 Task: What is the significance of the Bauhaus architecture in Germany?
Action: Mouse moved to (85, 130)
Screenshot: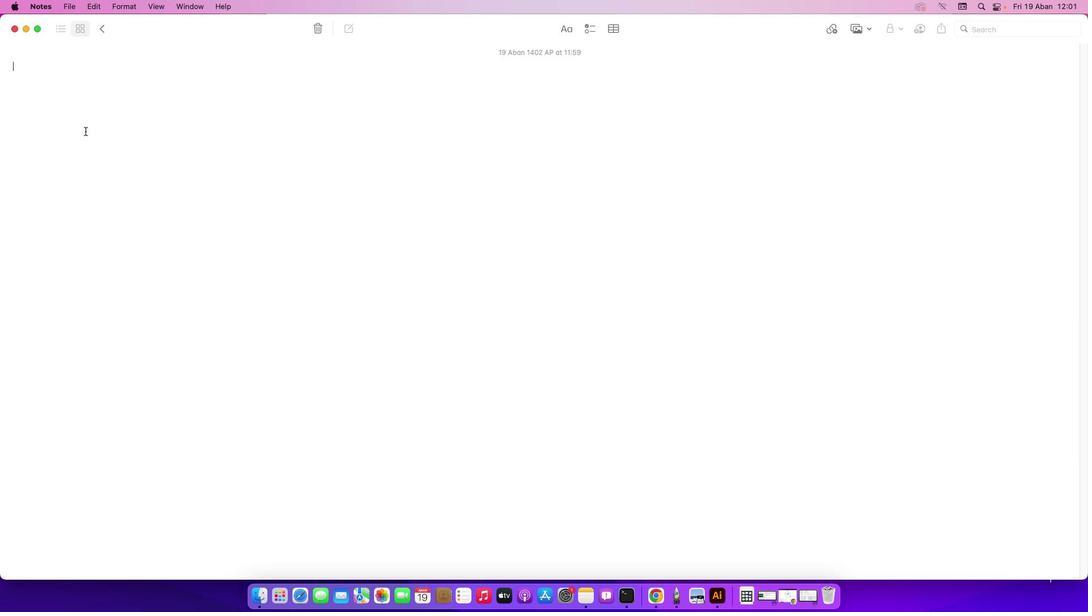 
Action: Mouse pressed left at (85, 130)
Screenshot: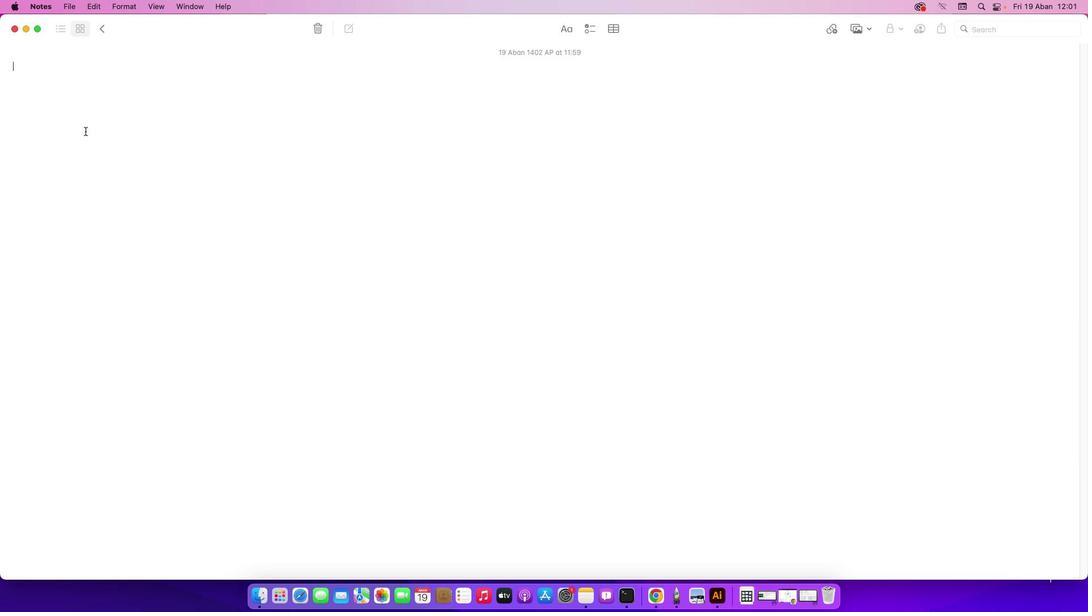 
Action: Key pressed Key.shift'W''h''a''t'Key.space'i''s'Key.space't''h''e'Key.space's''i''g''n''i''f''i''c''a''n''c''e'Key.space'o''f'Key.space't''h''e'Key.spaceKey.shift'B''a''u''h''a''u''s'Key.space'a''r''c''h''i''t''e''c''t''u''r''e'Key.space'i''n'Key.spaceKey.shift'G''e''r''m''a''n''y'Key.shift_r'?'Key.enter
Screenshot: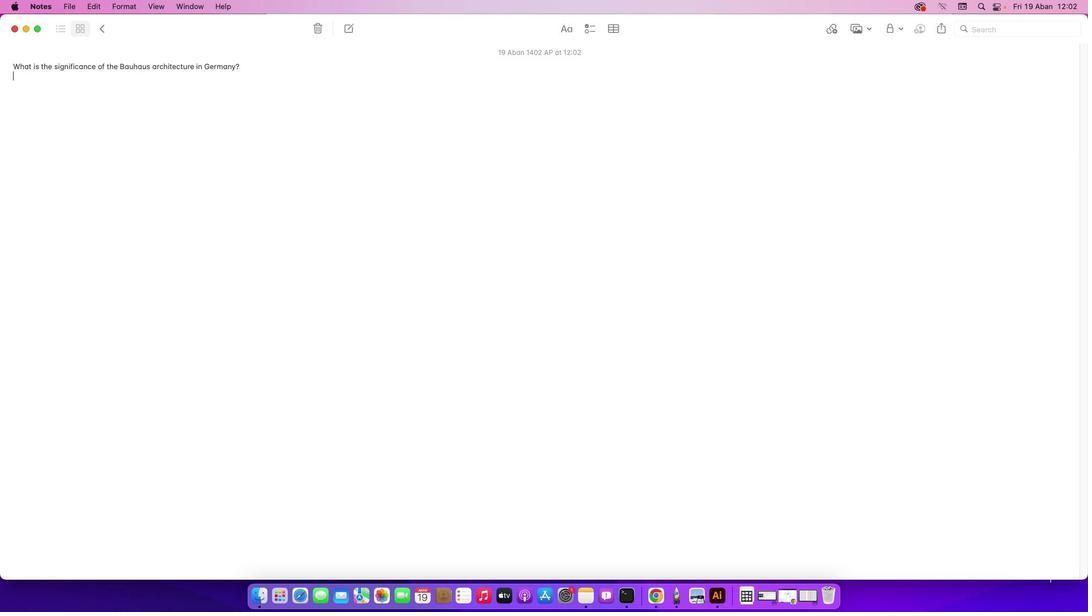 
Action: Mouse moved to (787, 596)
Screenshot: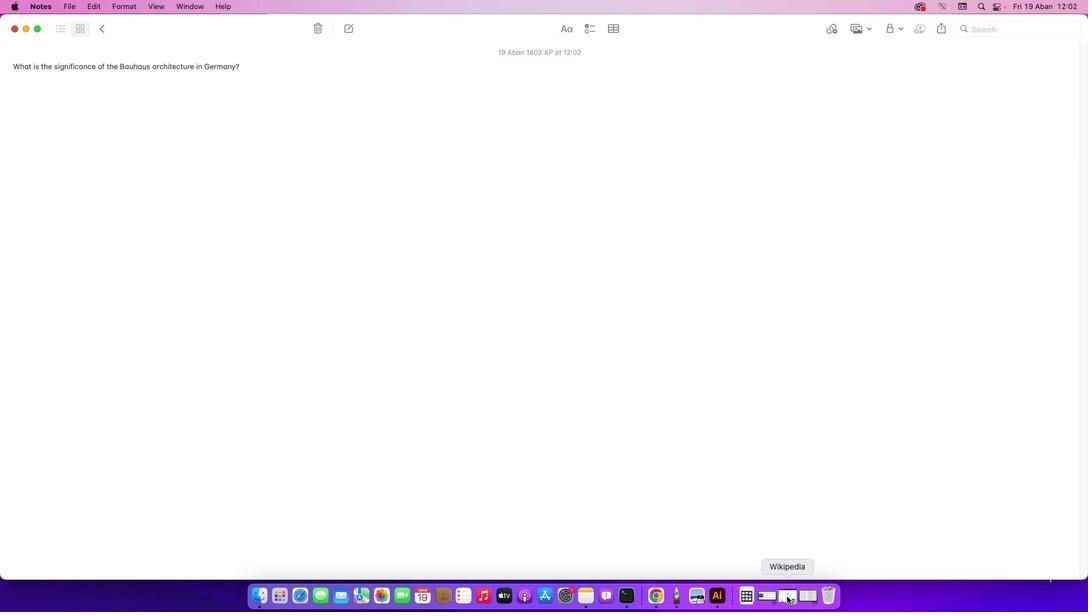 
Action: Mouse pressed left at (787, 596)
Screenshot: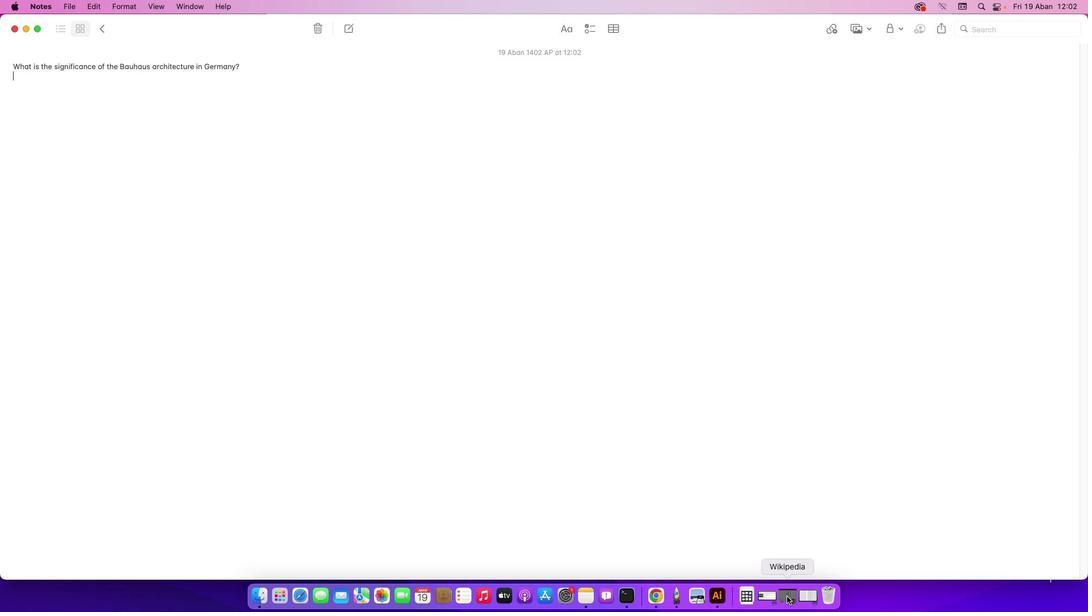 
Action: Mouse moved to (786, 596)
Screenshot: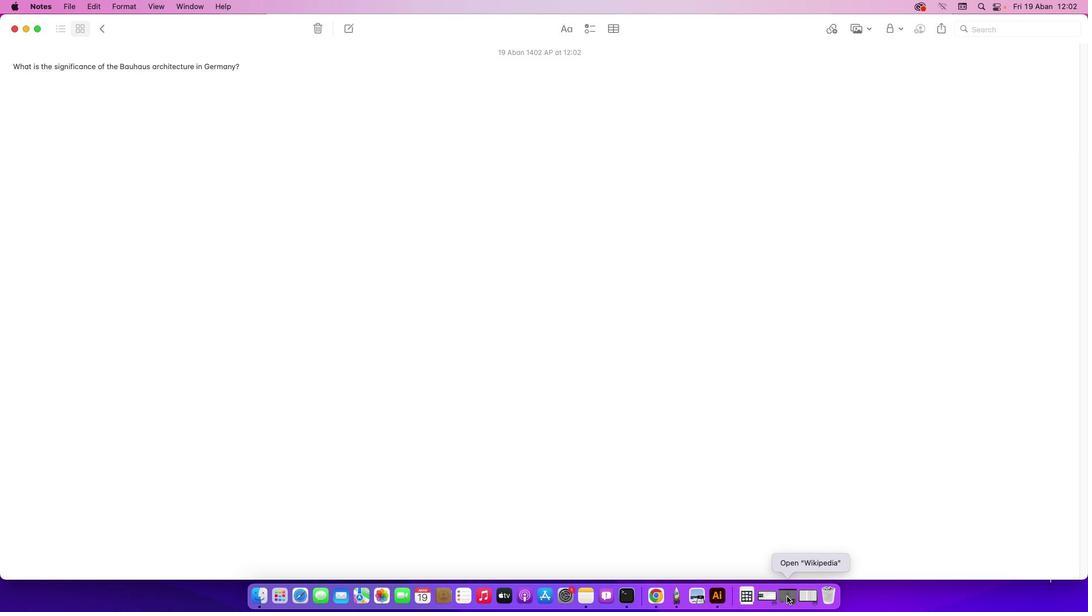 
Action: Mouse pressed left at (786, 596)
Screenshot: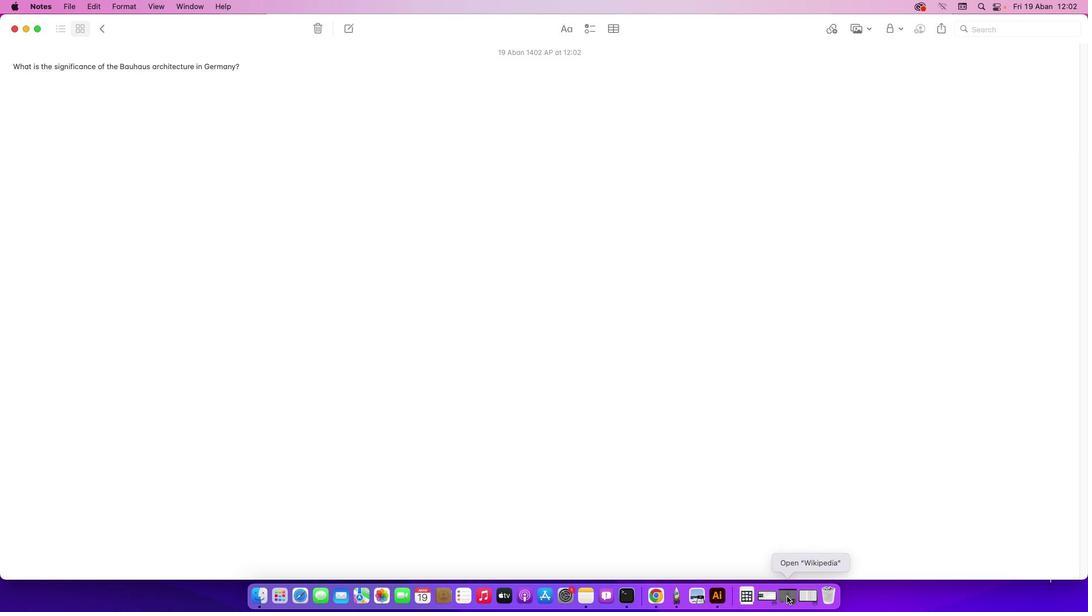 
Action: Mouse moved to (788, 598)
Screenshot: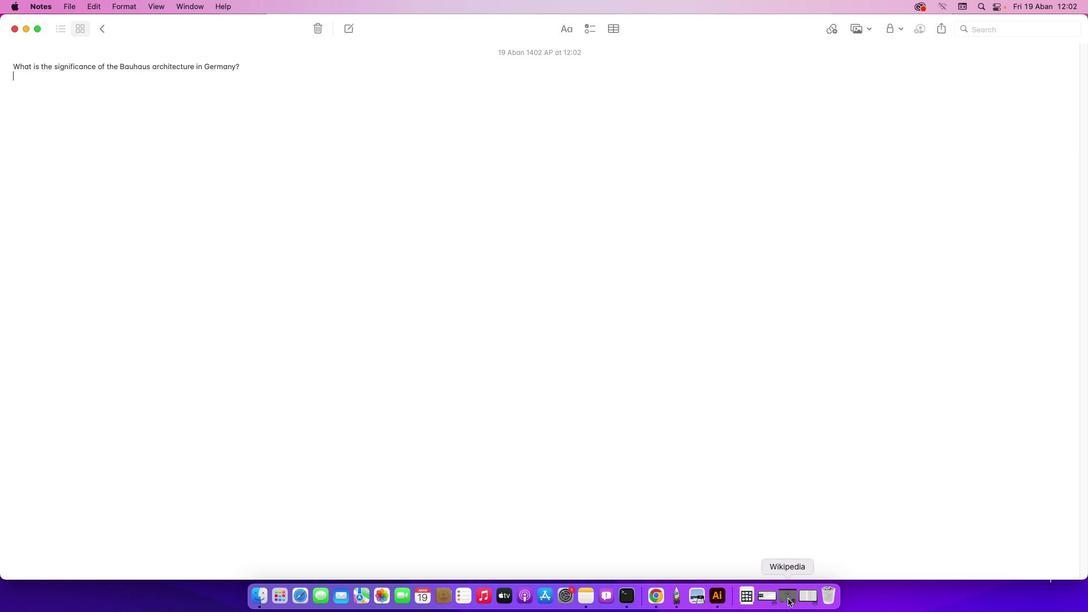 
Action: Mouse pressed left at (788, 598)
Screenshot: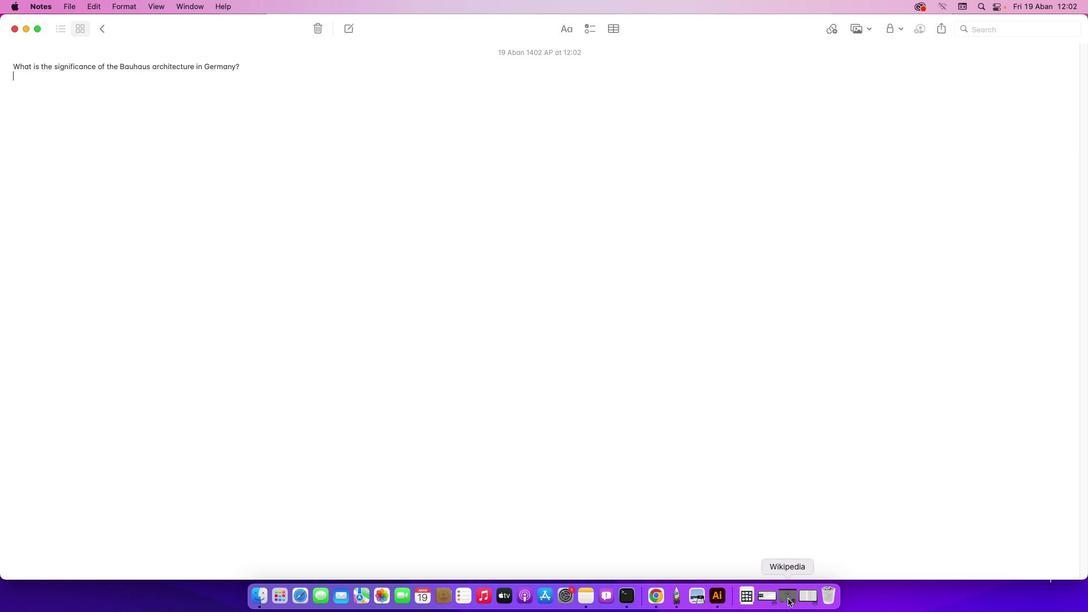 
Action: Mouse moved to (334, 341)
Screenshot: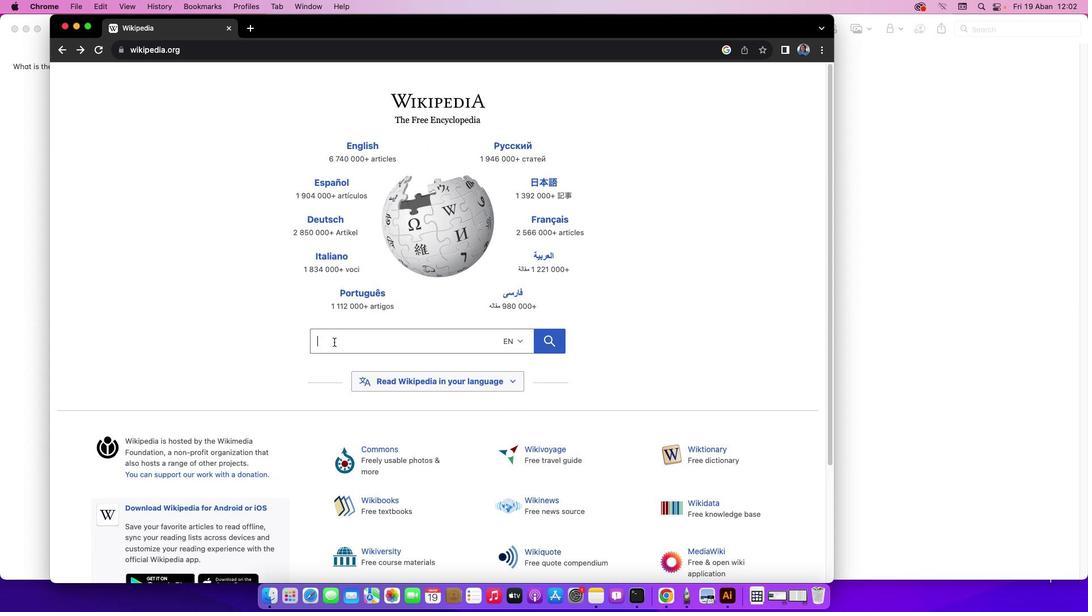 
Action: Mouse pressed left at (334, 341)
Screenshot: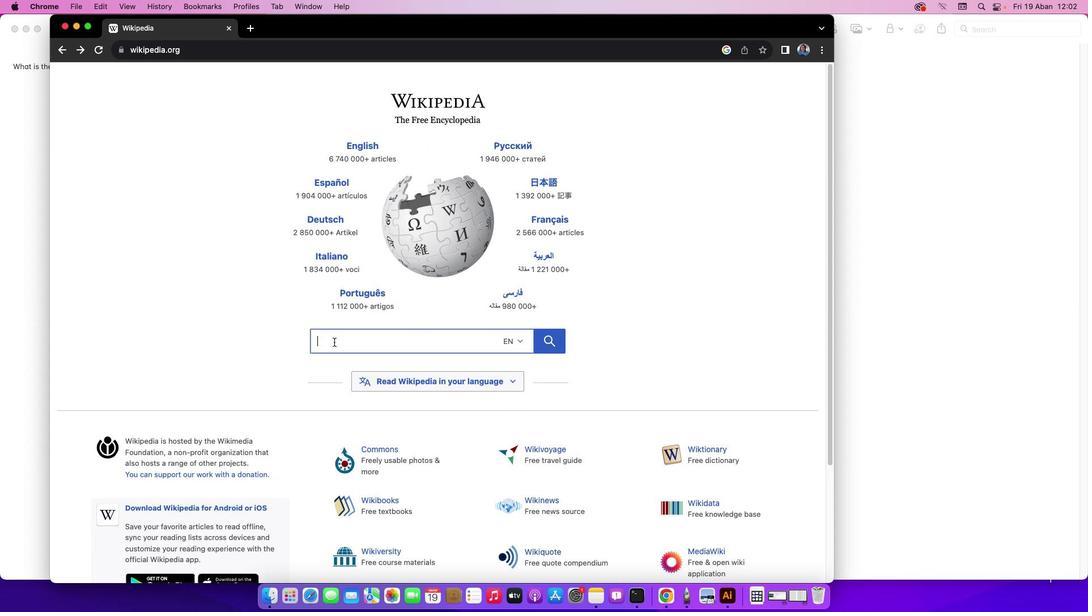 
Action: Key pressed Key.shift'B''a''u''h''a''u''s'Key.space'a''r''c''h''i''t''e''c''t''u''r''e'
Screenshot: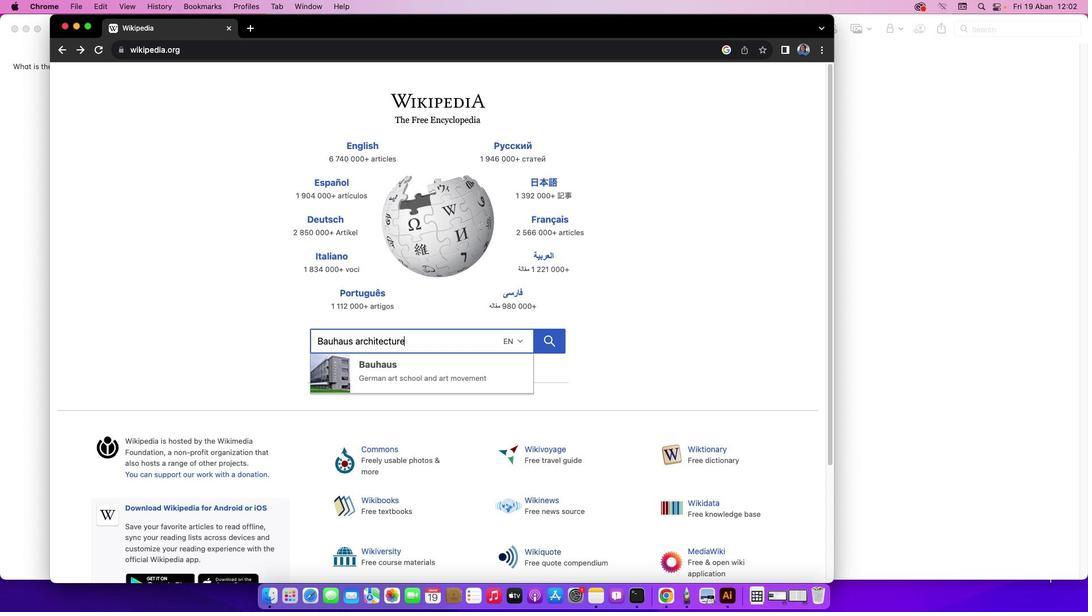 
Action: Mouse moved to (349, 369)
Screenshot: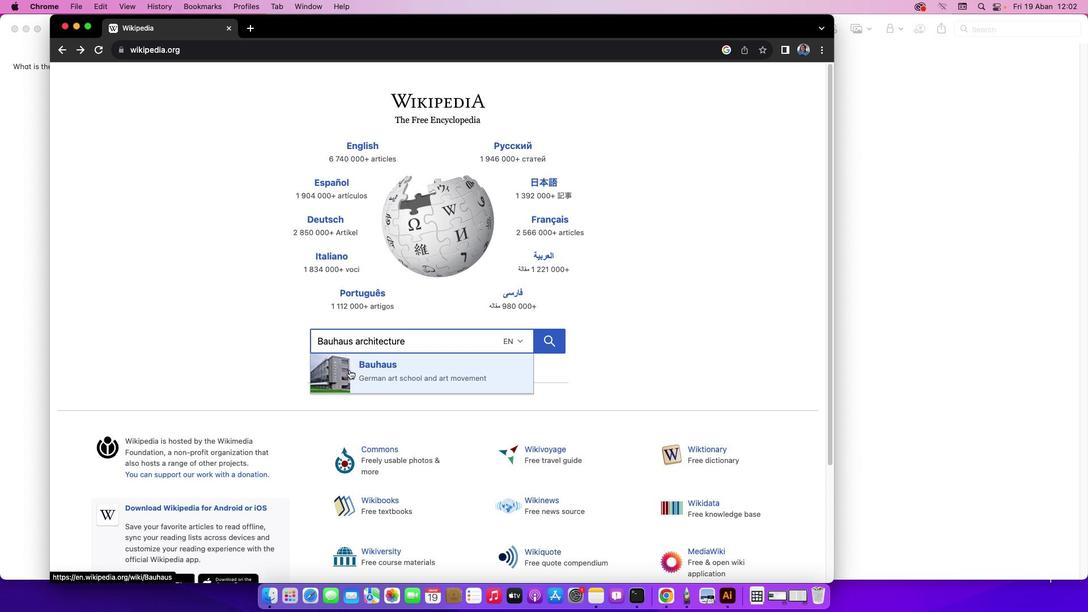 
Action: Mouse pressed left at (349, 369)
Screenshot: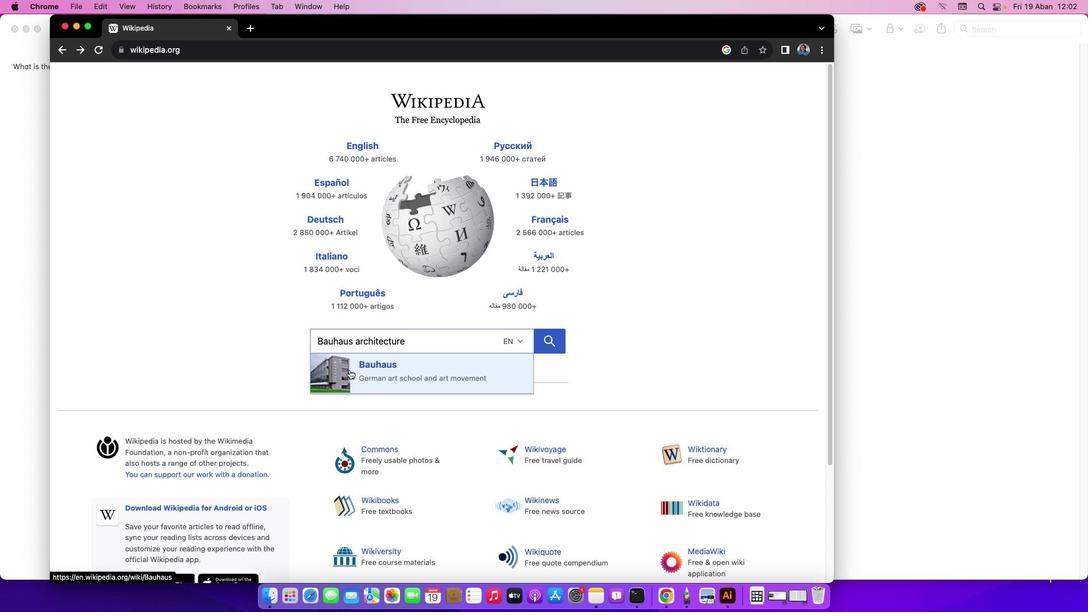 
Action: Mouse moved to (831, 89)
Screenshot: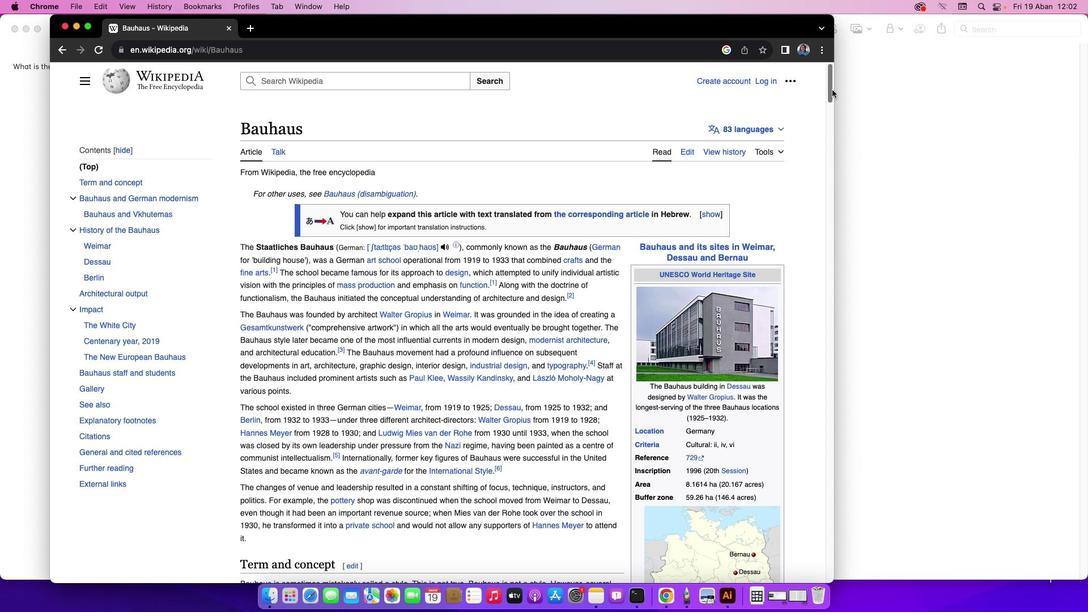 
Action: Mouse pressed left at (831, 89)
Screenshot: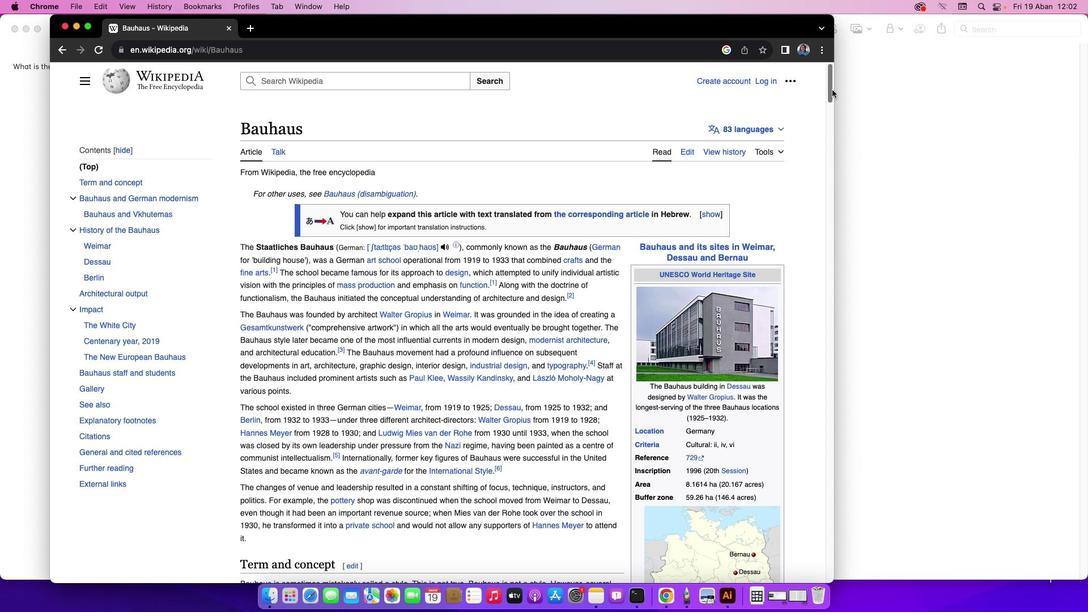 
Action: Mouse moved to (75, 27)
Screenshot: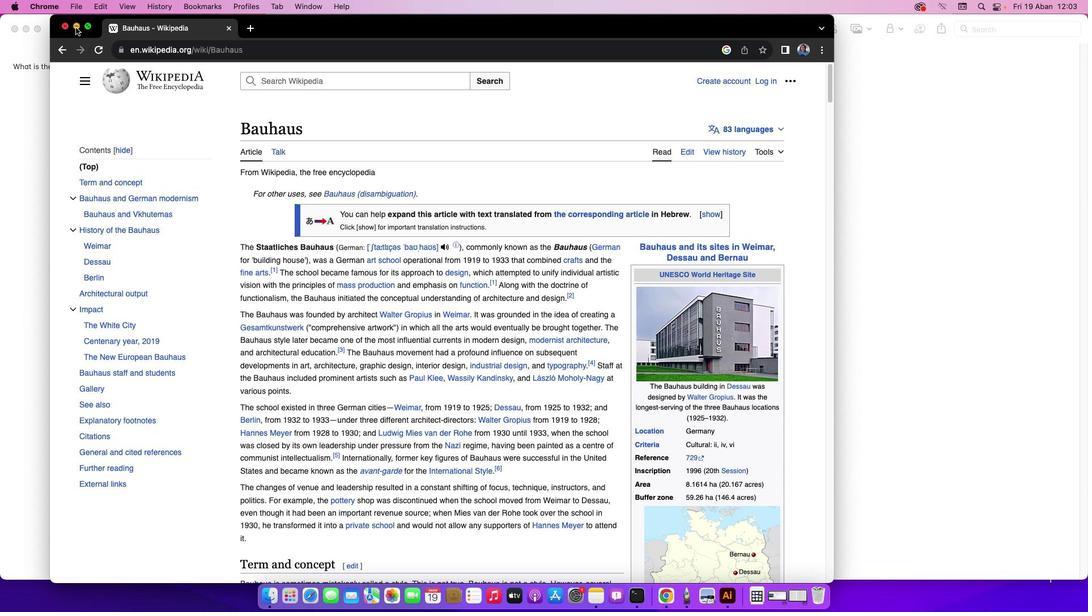 
Action: Mouse pressed left at (75, 27)
Screenshot: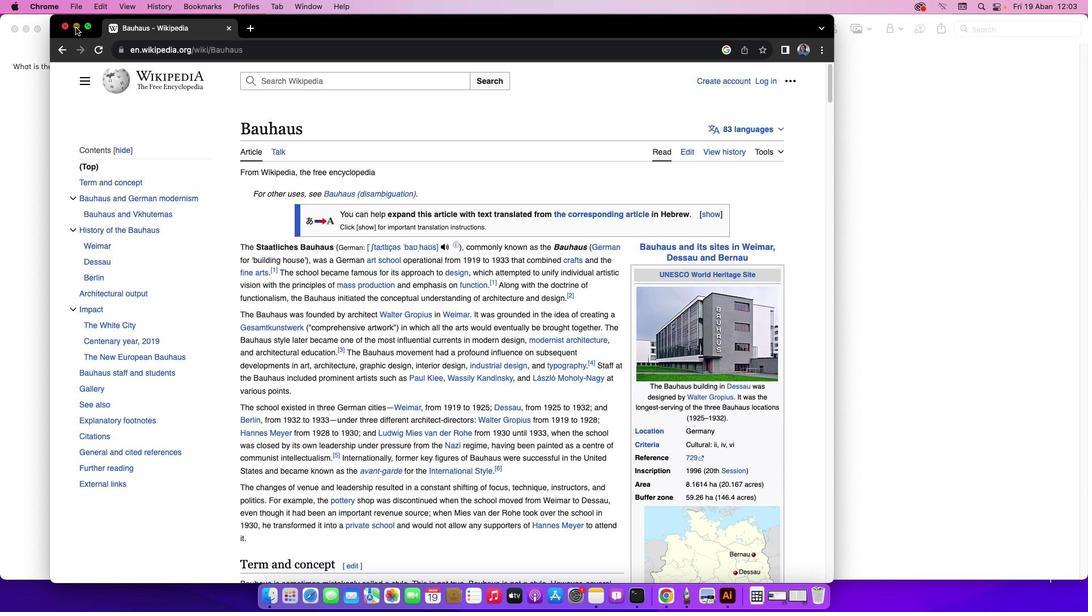 
Action: Mouse moved to (192, 89)
Screenshot: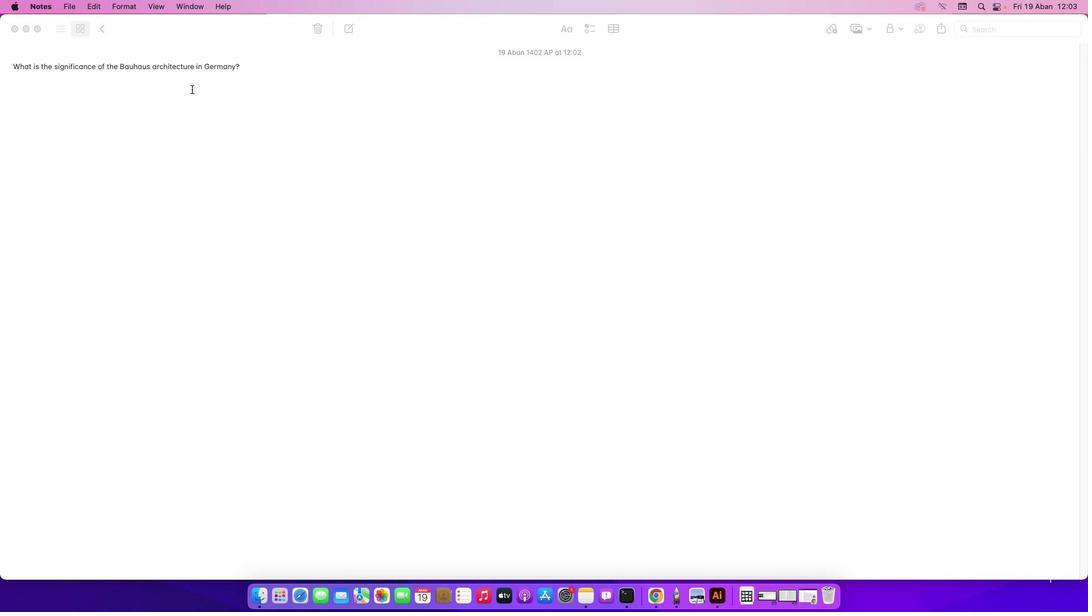 
Action: Mouse pressed left at (192, 89)
Screenshot: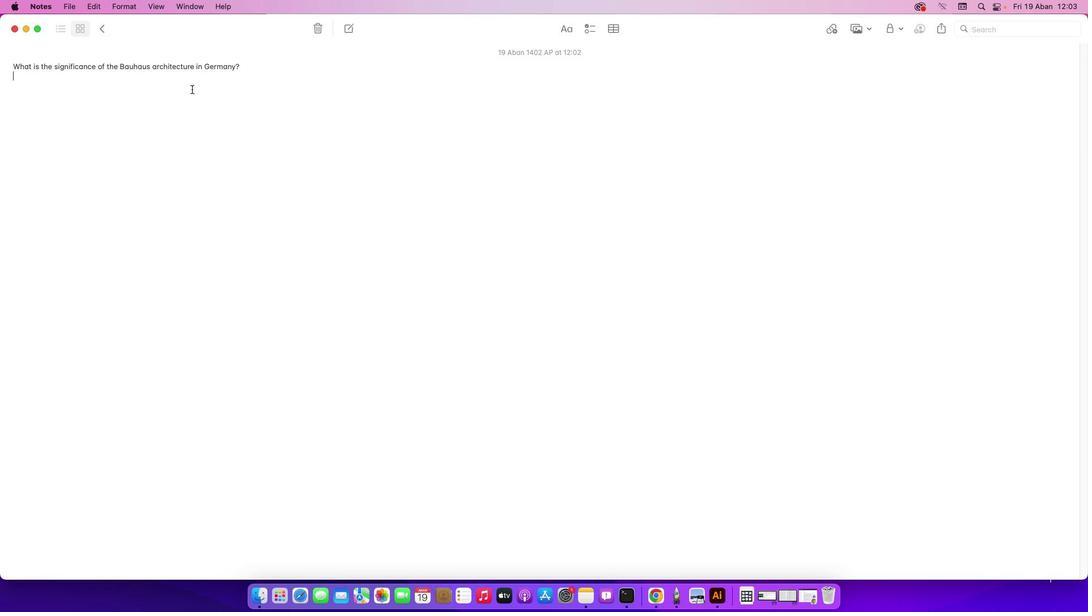 
Action: Mouse moved to (362, 176)
Screenshot: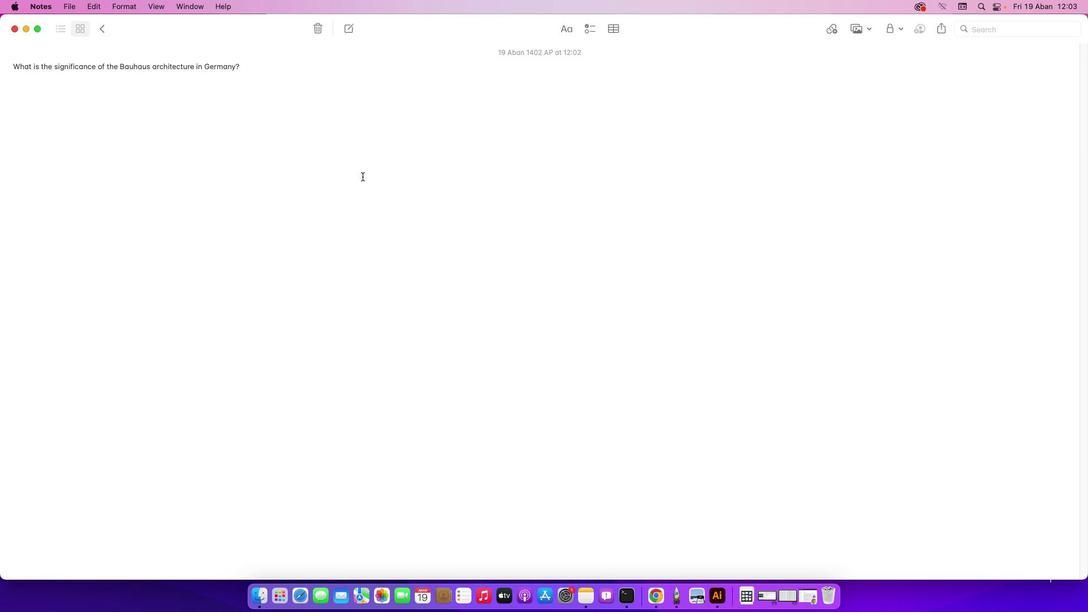 
Action: Key pressed Key.shift'T''h''e'Key.space's''i''g''n''i''f''i''c''a''n''c''e'Key.space'o''f'Key.space't''h''e'Key.spaceKey.shift'B''a''u''h''a''u''s'Key.space'a''r''c''h''i''t''e''c''t''u''r''e'Key.space'i''n'Key.spaceKey.shift'G''e''r''m''a''n''y'Key.space'i''s'Key.space'i''t''s'Key.space'r''o''l''e'Key.space'i''n'Key.space't''h''e'Key.space'd''e''v''e''l''o''p''m''e''n''t'Key.space'o''f'Key.space'm''o''d''e''r''n'Key.space'a''r''c''h''i''t''e''c''t''u''r''e'Key.space'a''n''d'Key.space'd''e''s''i''g''n''.'
Screenshot: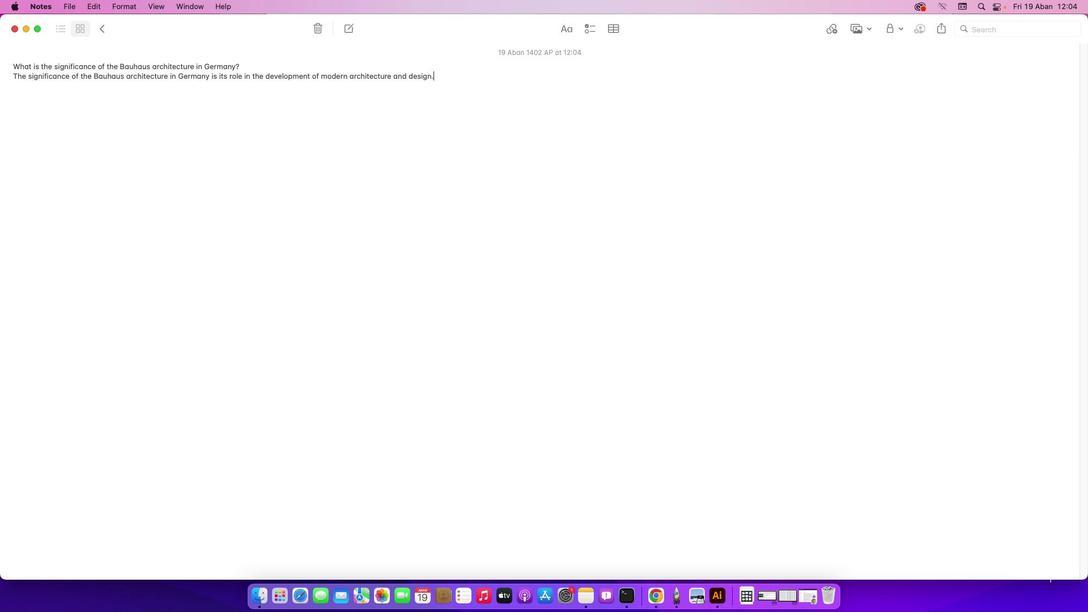 
Action: Mouse moved to (805, 598)
Screenshot: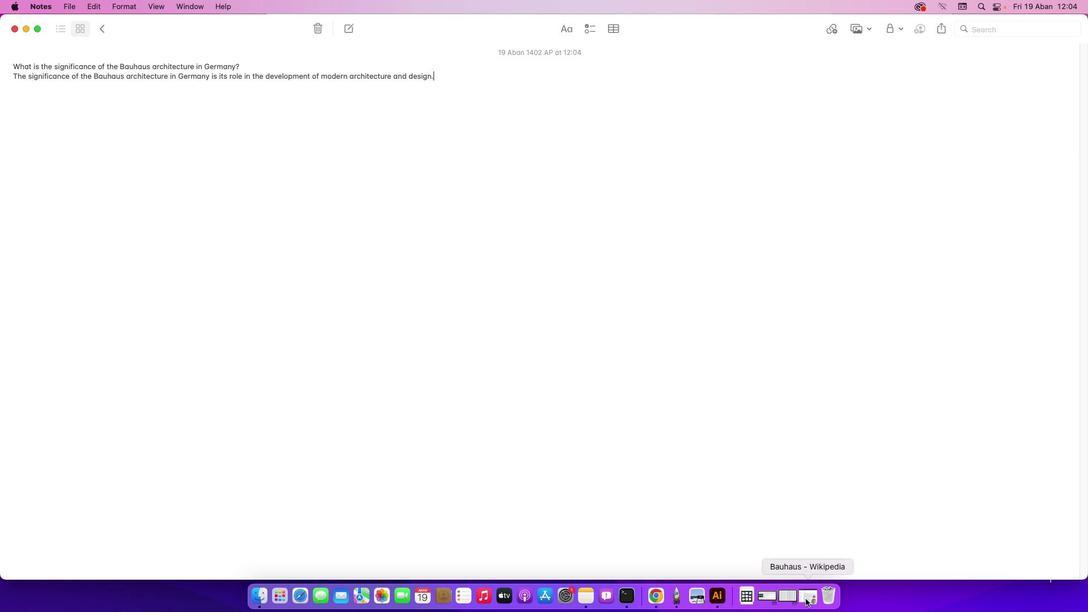 
Action: Mouse pressed left at (805, 598)
Screenshot: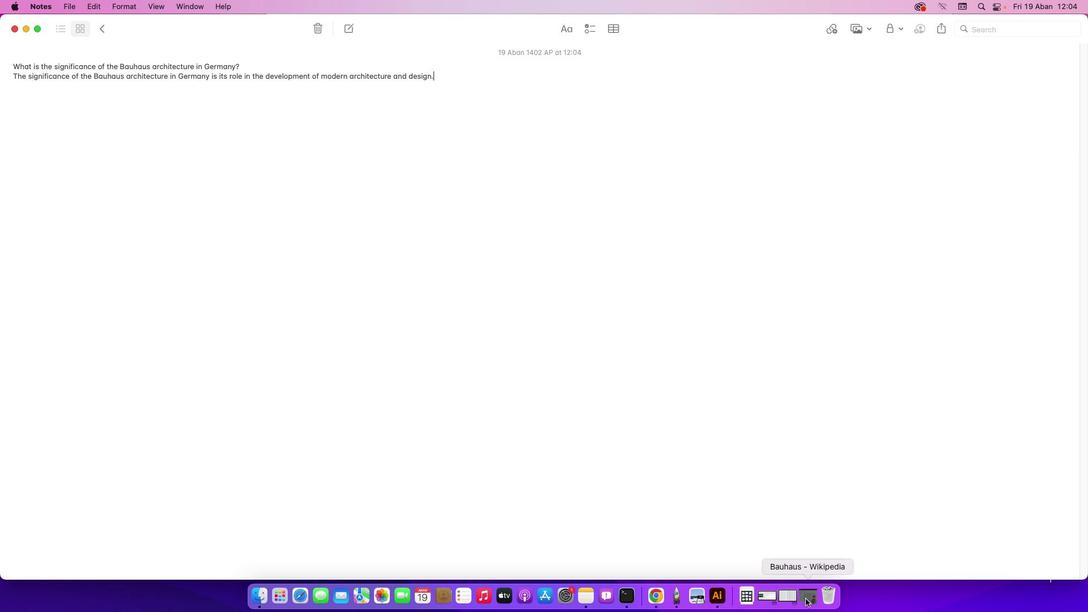 
Action: Mouse moved to (829, 95)
Screenshot: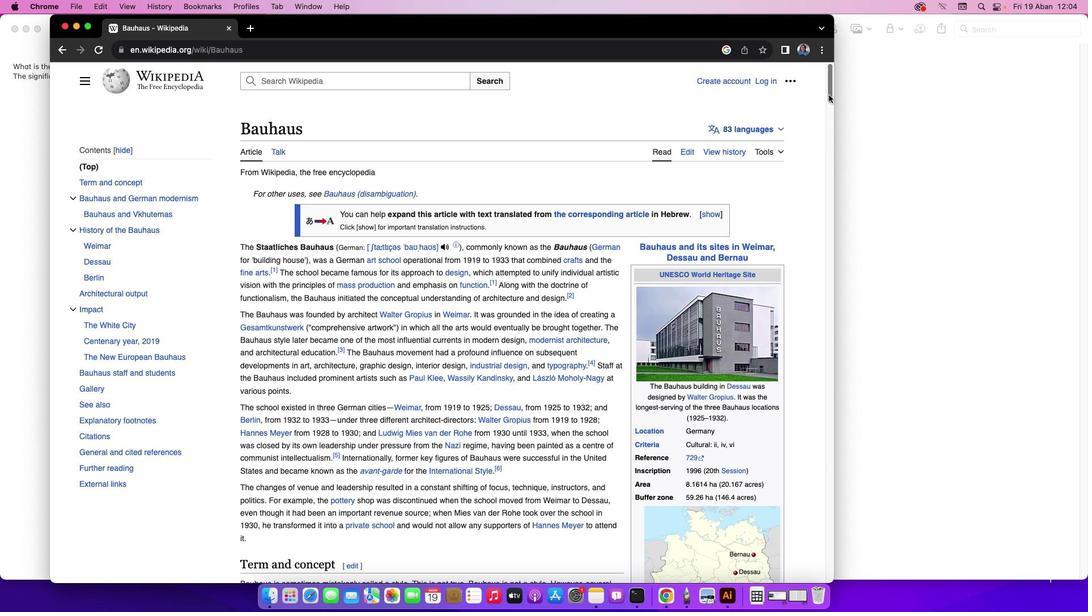 
Action: Mouse pressed left at (829, 95)
Screenshot: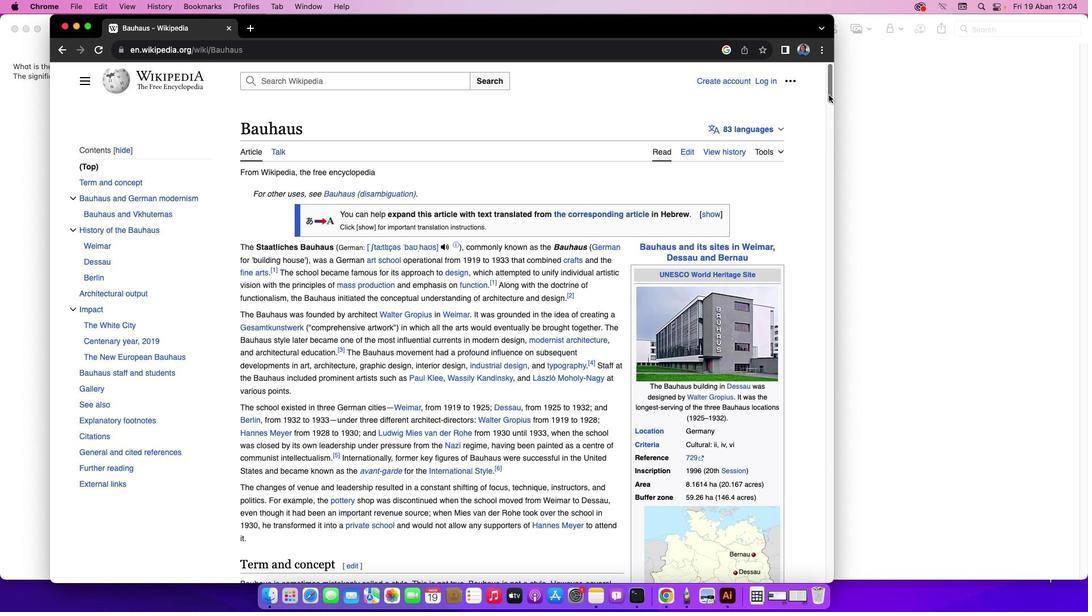 
Action: Mouse moved to (913, 76)
Screenshot: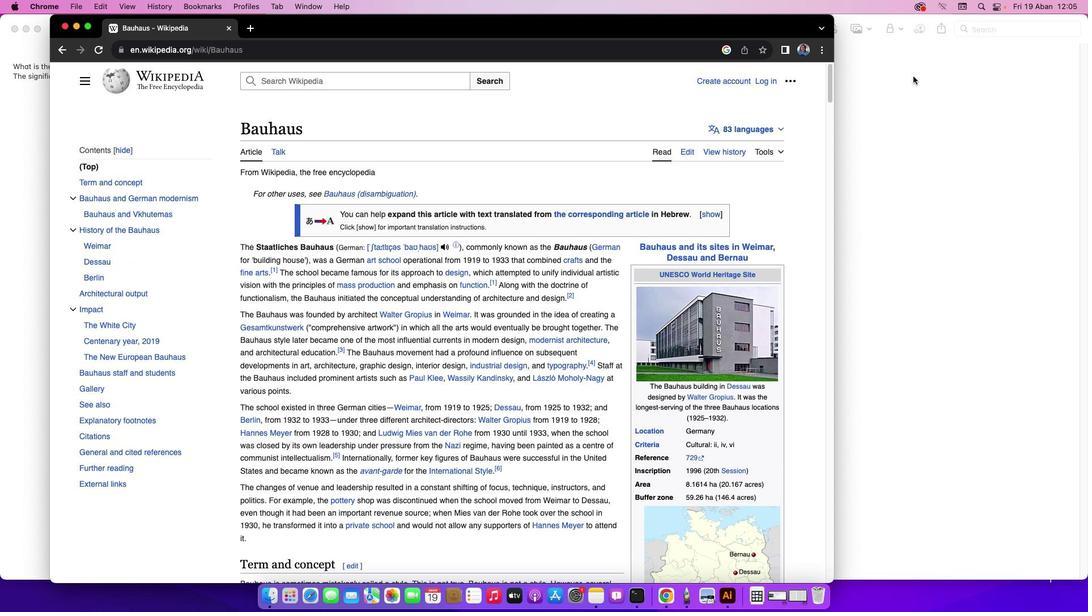 
